Task: Set the Temporal luma strength for high-quality 3D Denoiser filter to 4.10.
Action: Mouse moved to (122, 20)
Screenshot: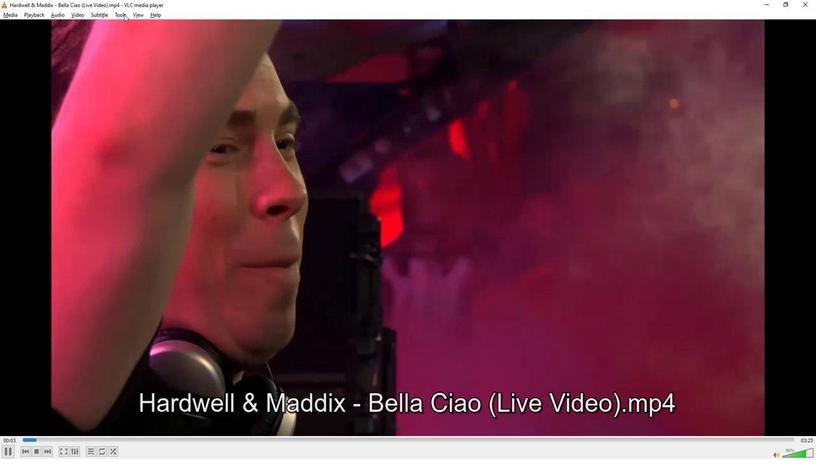 
Action: Mouse pressed left at (122, 20)
Screenshot: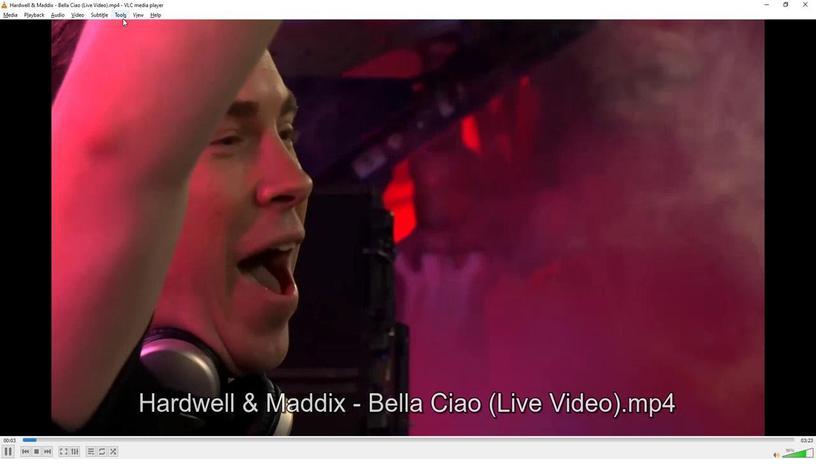 
Action: Mouse moved to (132, 121)
Screenshot: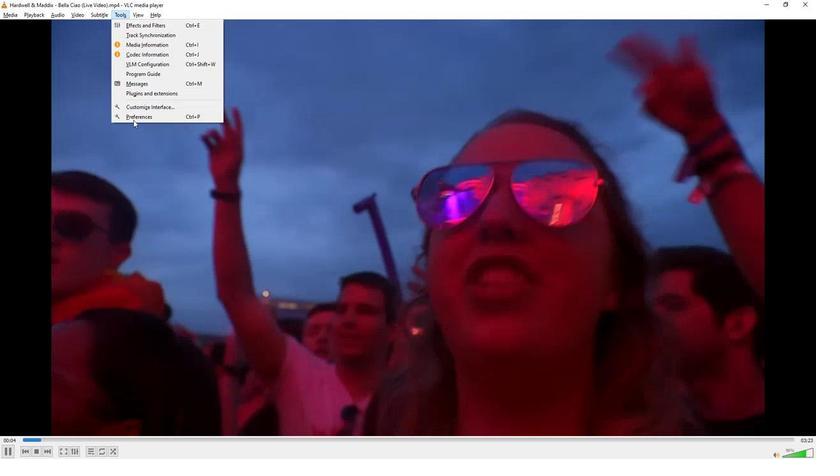 
Action: Mouse pressed left at (132, 121)
Screenshot: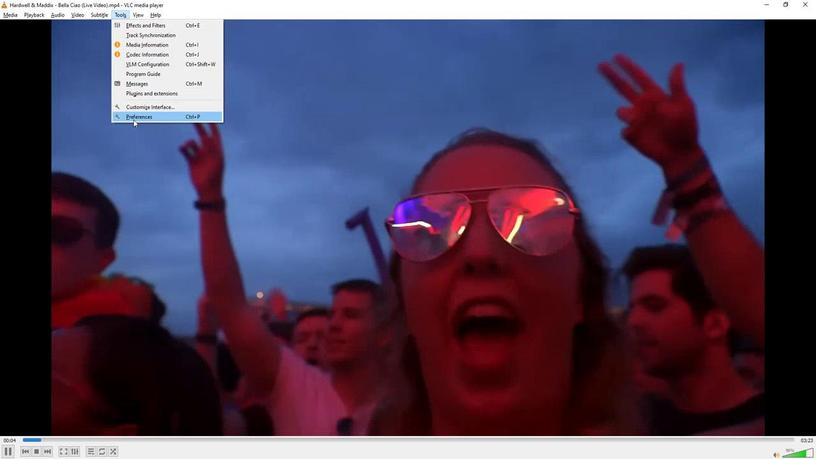 
Action: Mouse moved to (180, 362)
Screenshot: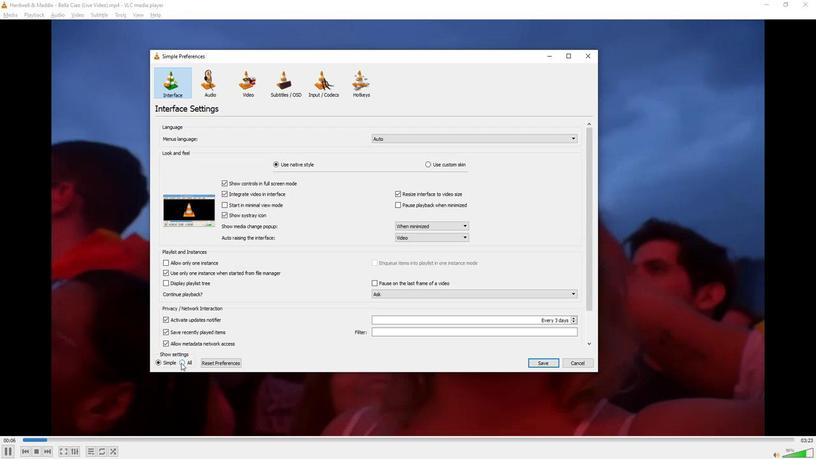 
Action: Mouse pressed left at (180, 362)
Screenshot: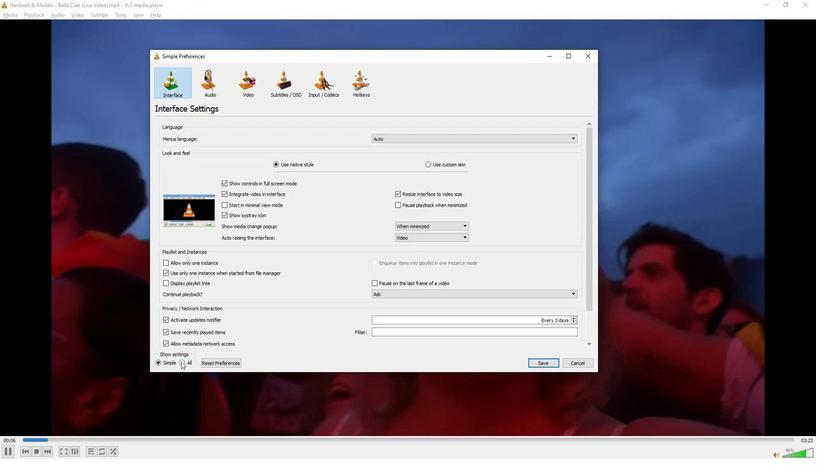 
Action: Mouse moved to (195, 270)
Screenshot: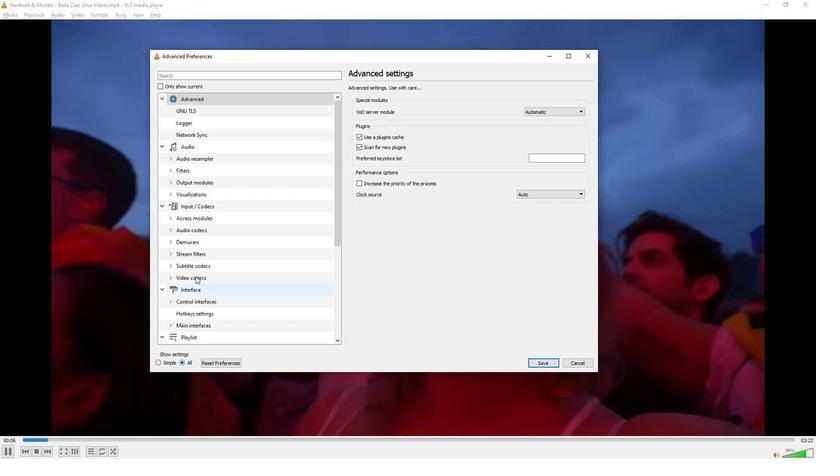 
Action: Mouse scrolled (195, 270) with delta (0, 0)
Screenshot: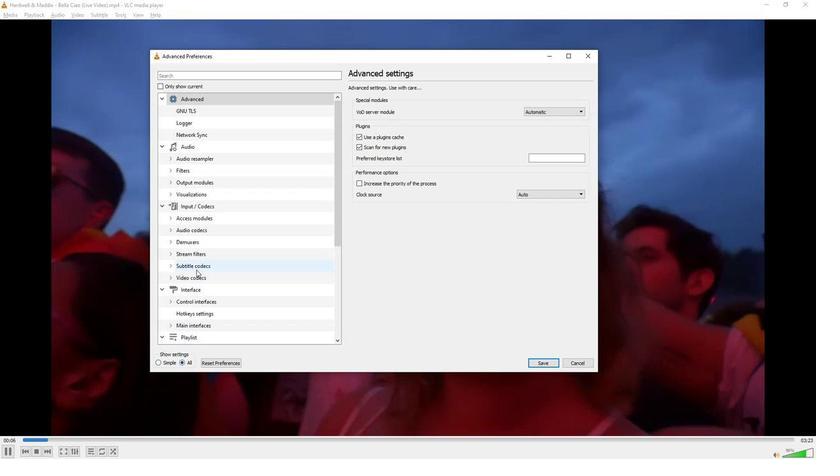 
Action: Mouse scrolled (195, 270) with delta (0, 0)
Screenshot: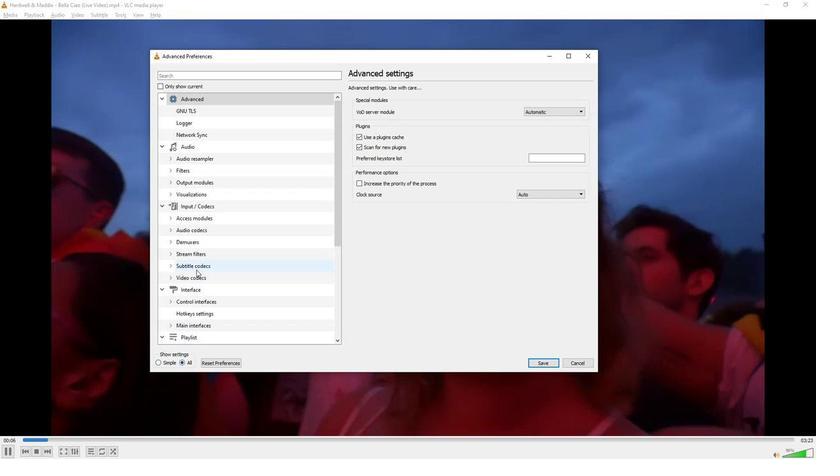 
Action: Mouse scrolled (195, 270) with delta (0, 0)
Screenshot: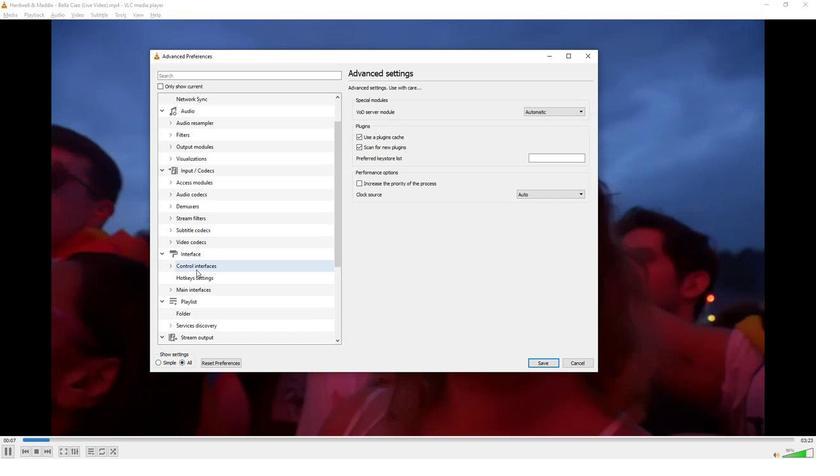 
Action: Mouse scrolled (195, 270) with delta (0, 0)
Screenshot: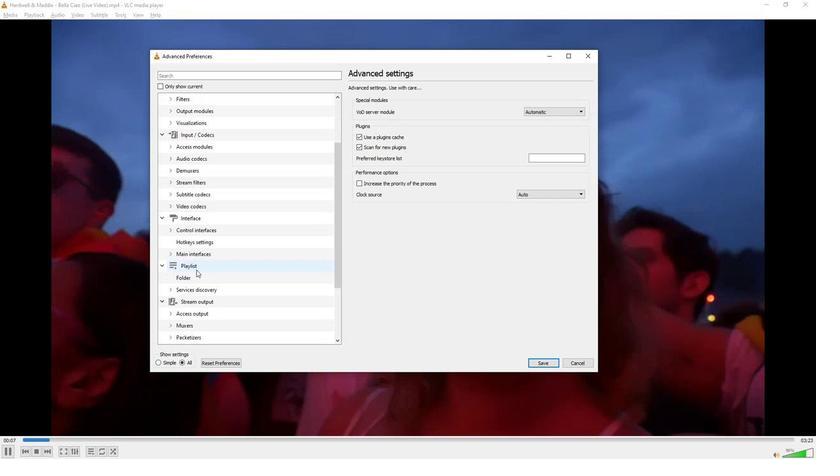 
Action: Mouse scrolled (195, 270) with delta (0, 0)
Screenshot: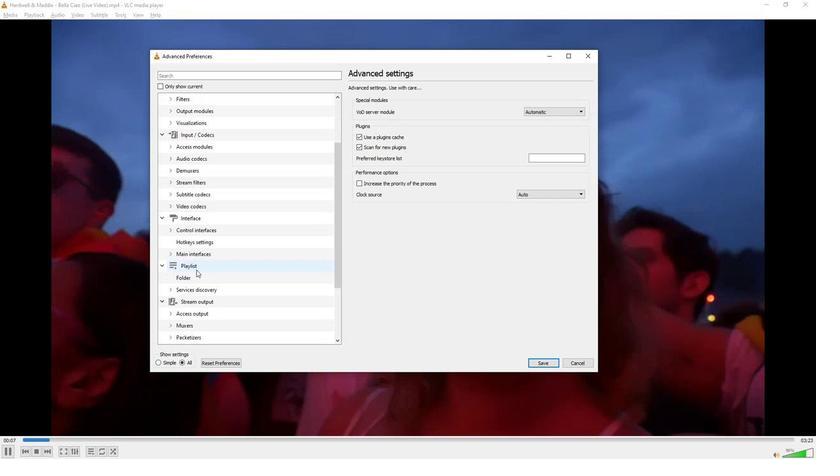 
Action: Mouse moved to (195, 270)
Screenshot: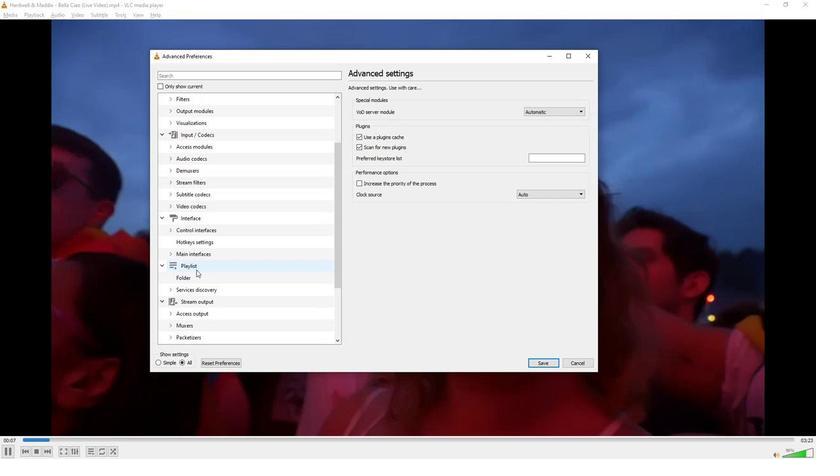 
Action: Mouse scrolled (195, 269) with delta (0, 0)
Screenshot: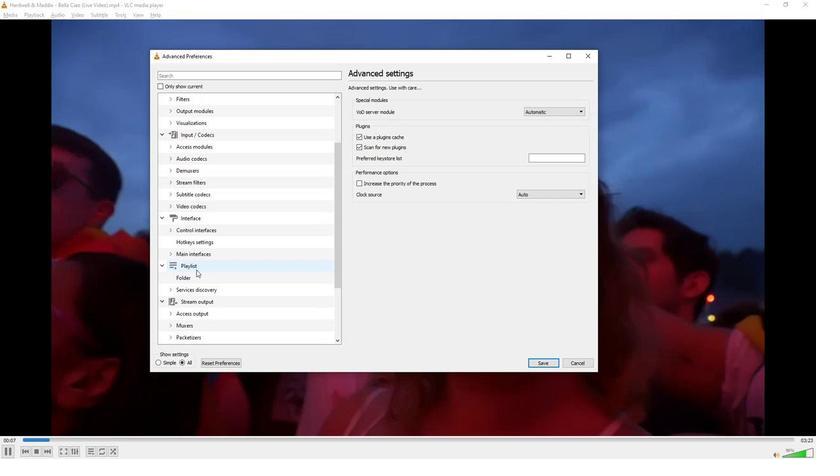 
Action: Mouse moved to (195, 270)
Screenshot: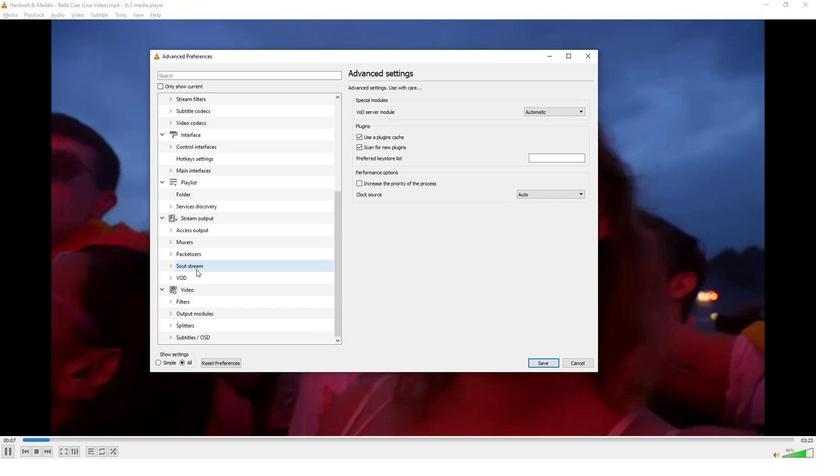 
Action: Mouse scrolled (195, 269) with delta (0, 0)
Screenshot: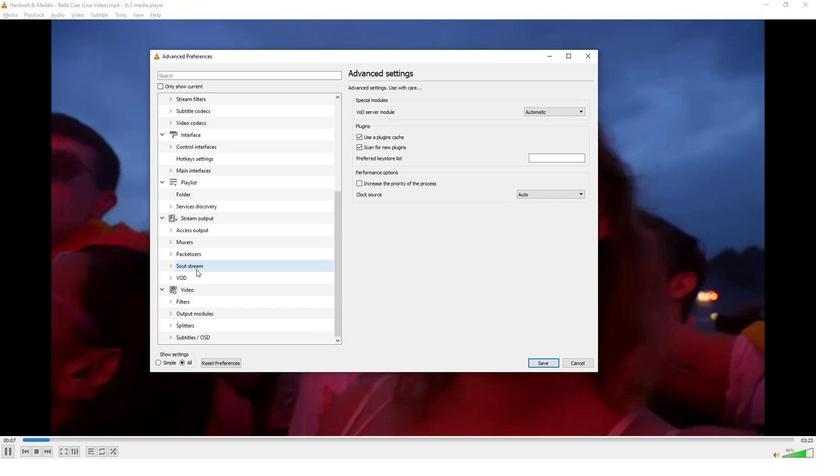 
Action: Mouse moved to (166, 303)
Screenshot: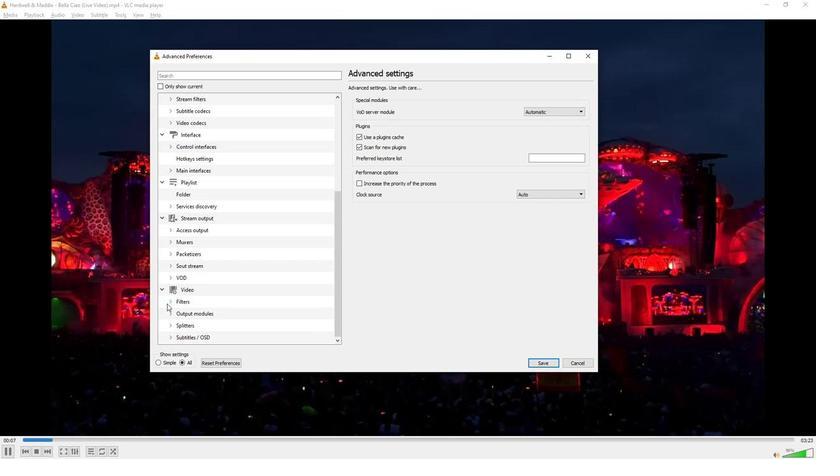 
Action: Mouse pressed left at (166, 303)
Screenshot: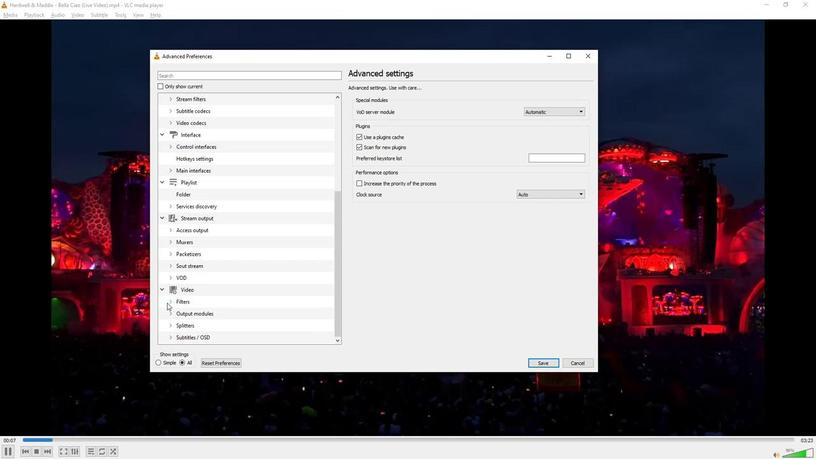 
Action: Mouse moved to (168, 302)
Screenshot: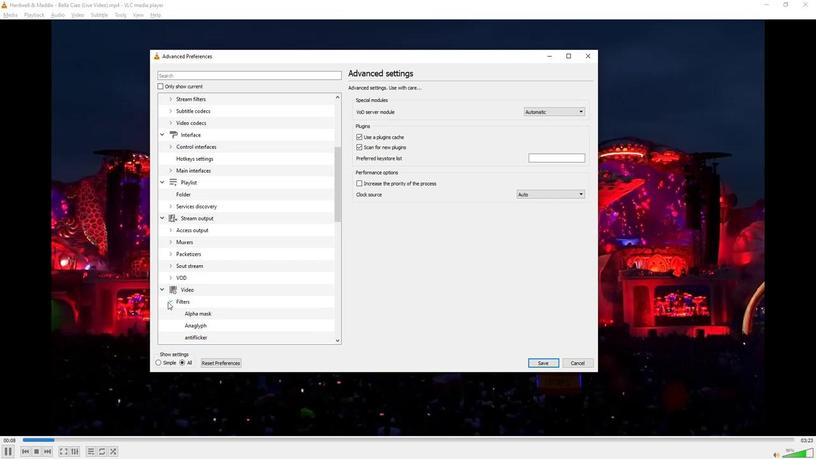
Action: Mouse scrolled (168, 301) with delta (0, 0)
Screenshot: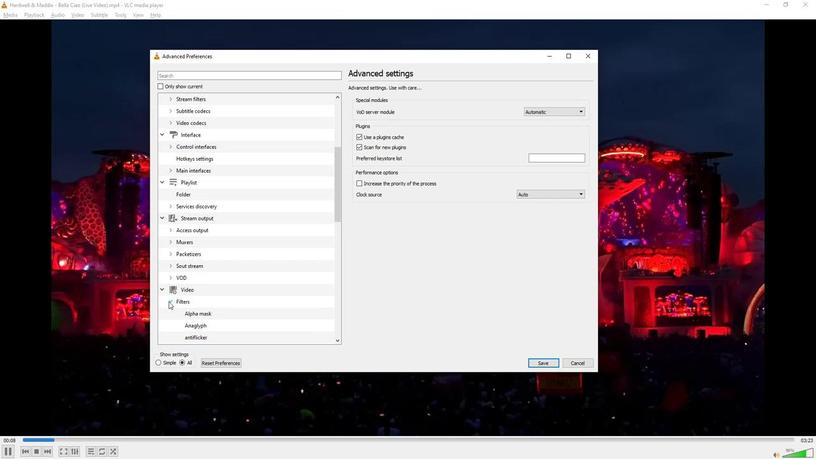 
Action: Mouse scrolled (168, 301) with delta (0, 0)
Screenshot: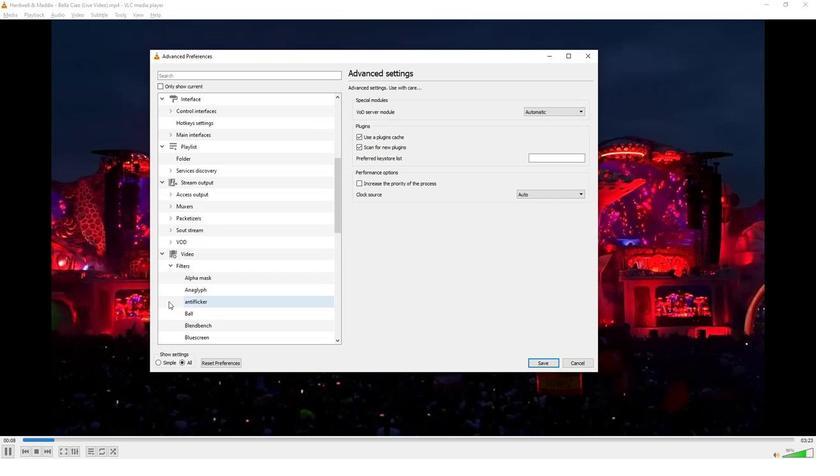 
Action: Mouse scrolled (168, 301) with delta (0, 0)
Screenshot: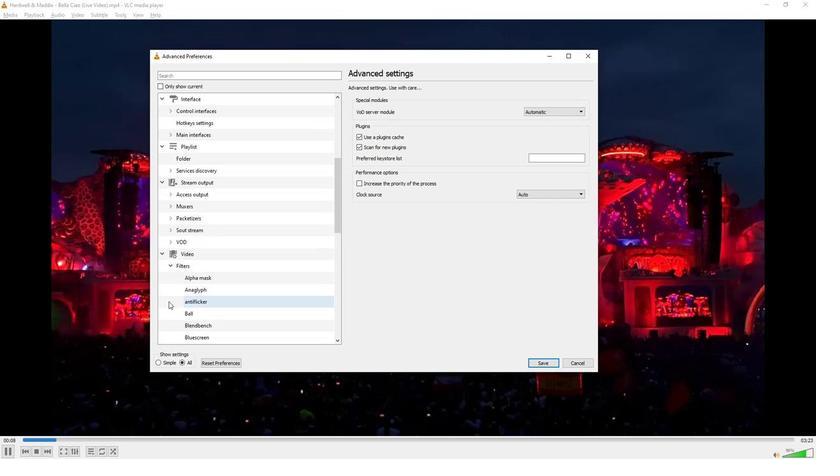 
Action: Mouse scrolled (168, 301) with delta (0, 0)
Screenshot: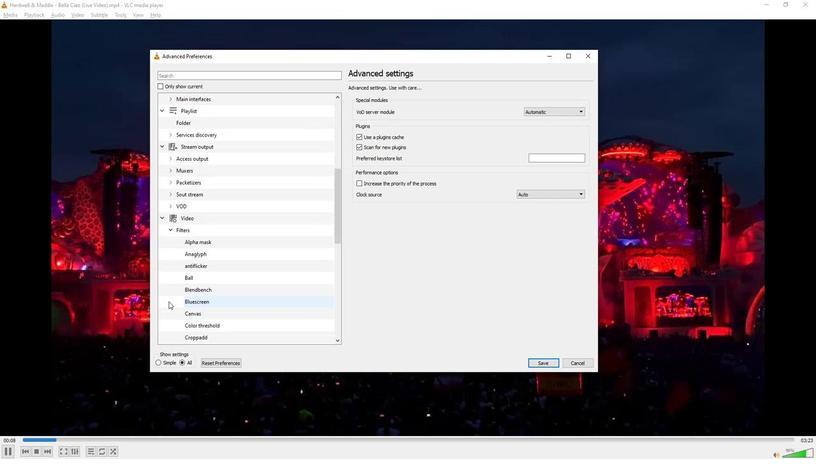 
Action: Mouse scrolled (168, 301) with delta (0, 0)
Screenshot: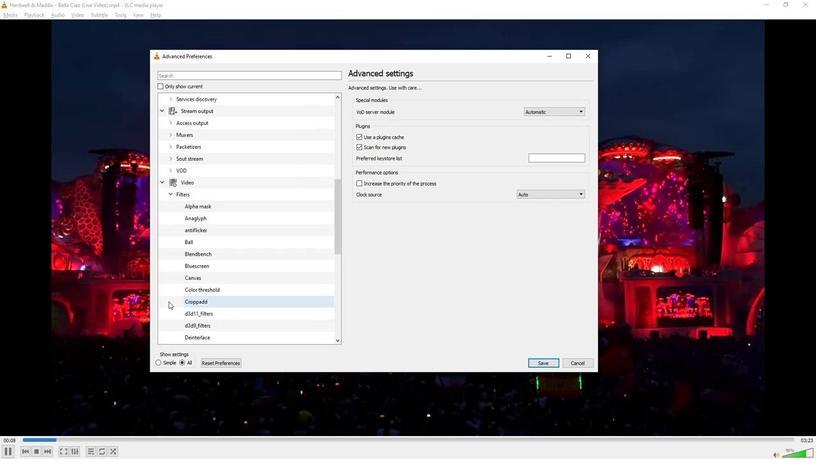 
Action: Mouse moved to (199, 264)
Screenshot: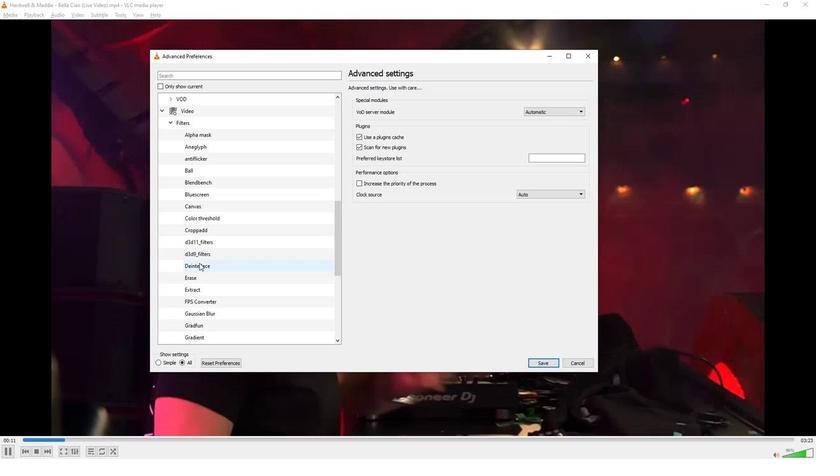 
Action: Mouse scrolled (199, 264) with delta (0, 0)
Screenshot: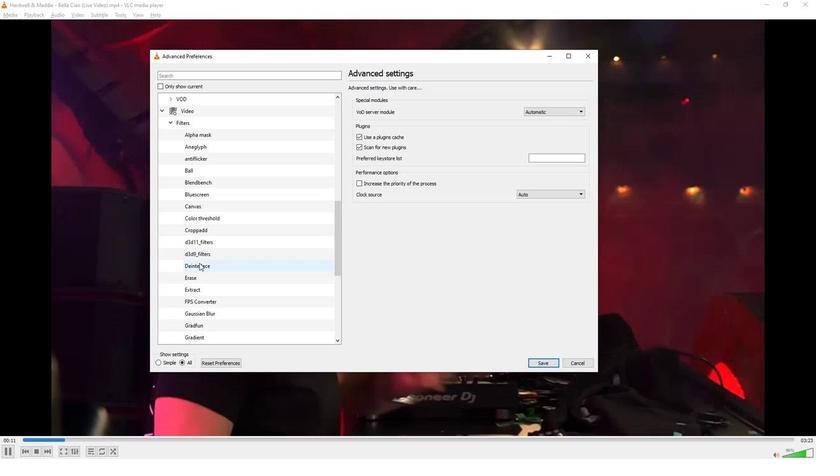 
Action: Mouse moved to (199, 264)
Screenshot: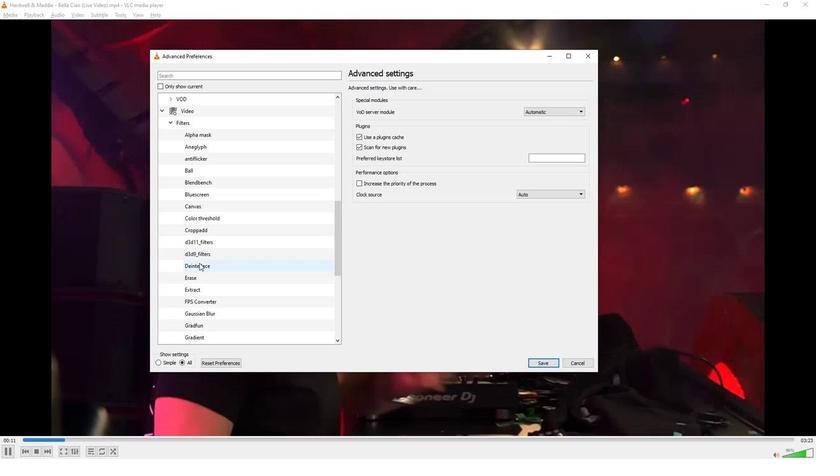 
Action: Mouse scrolled (199, 264) with delta (0, 0)
Screenshot: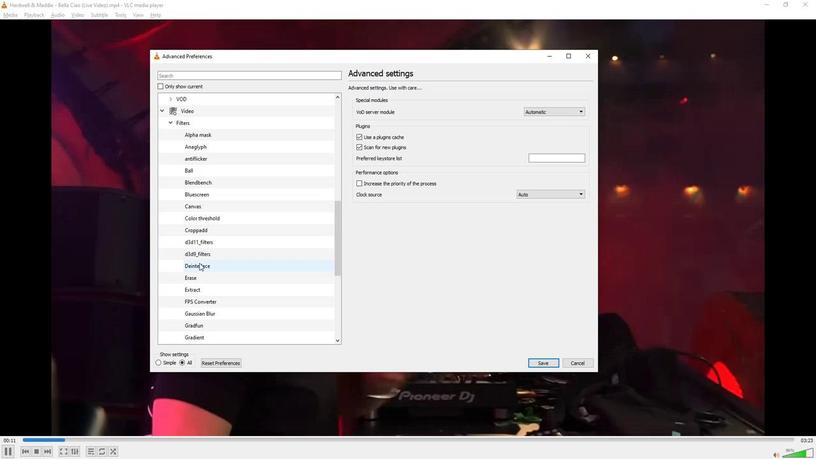 
Action: Mouse moved to (202, 289)
Screenshot: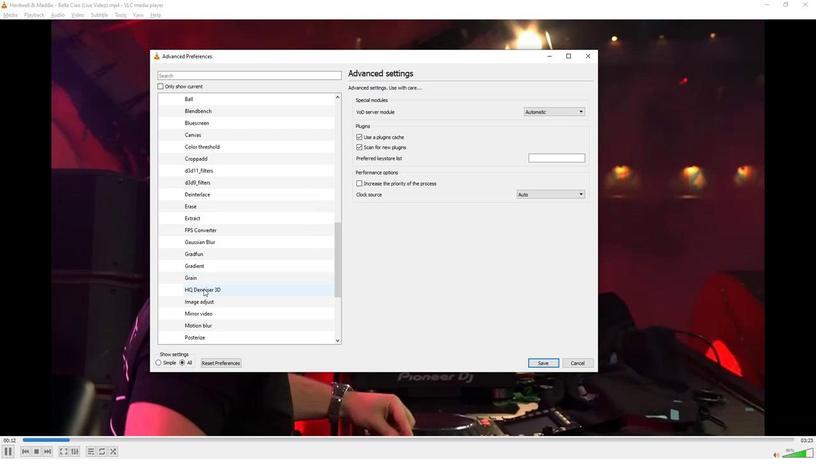 
Action: Mouse pressed left at (202, 289)
Screenshot: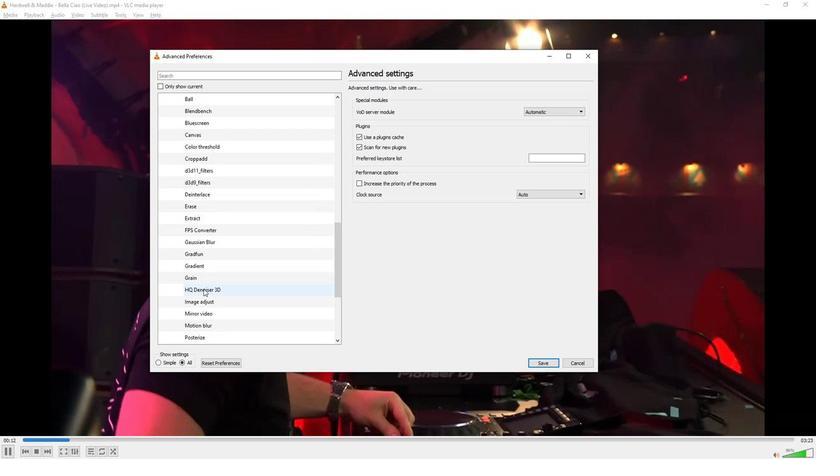 
Action: Mouse moved to (582, 130)
Screenshot: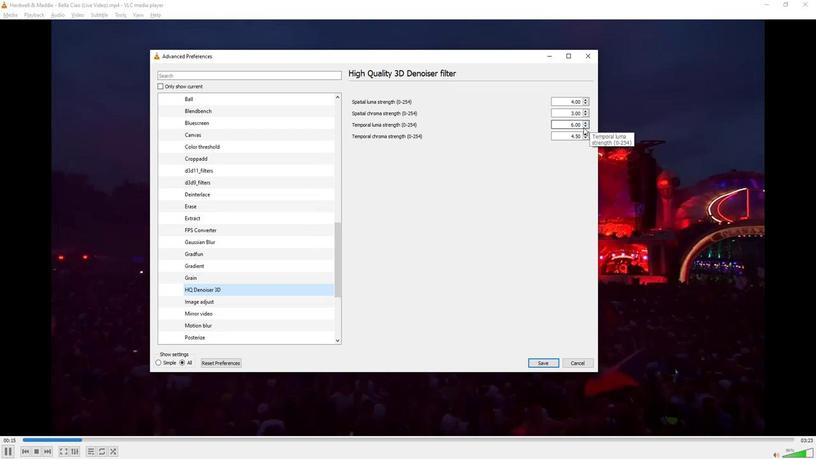 
Action: Mouse pressed left at (582, 130)
Screenshot: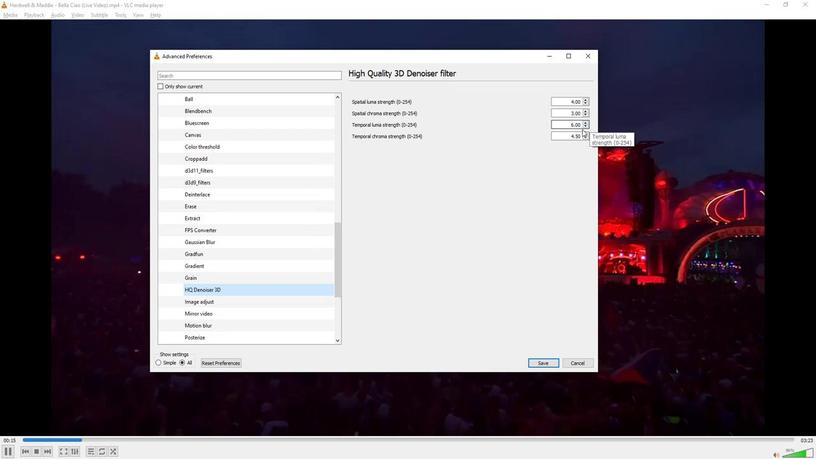 
Action: Mouse moved to (583, 129)
Screenshot: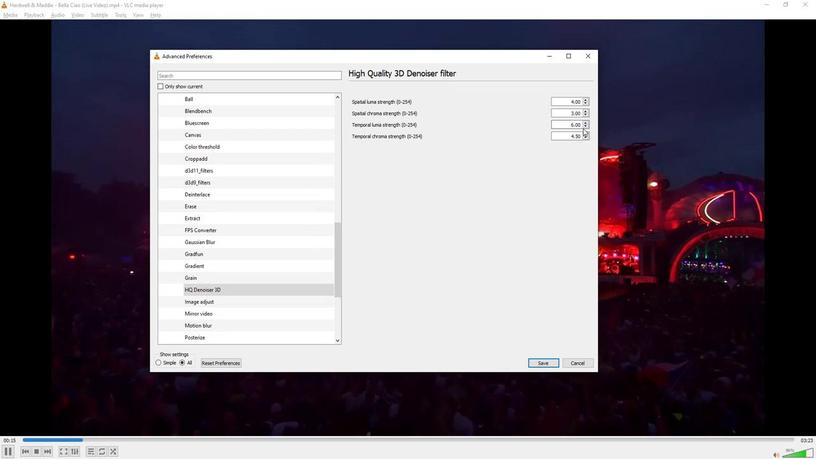 
Action: Mouse pressed left at (583, 129)
Screenshot: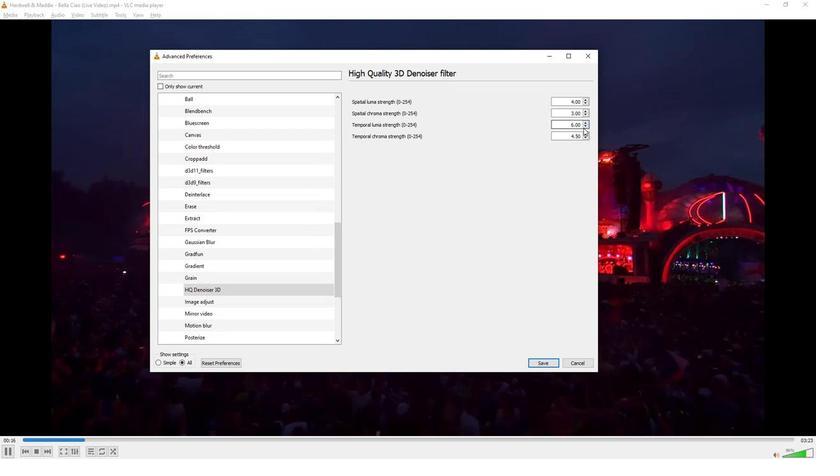 
Action: Mouse pressed left at (583, 129)
Screenshot: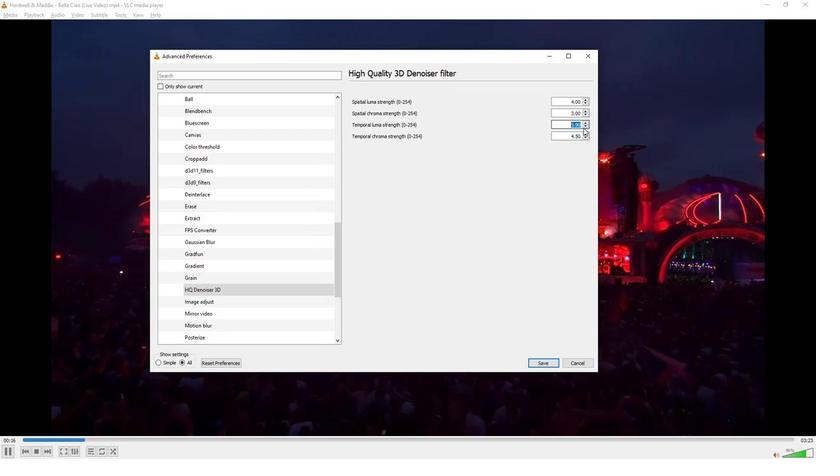 
Action: Mouse pressed left at (583, 129)
Screenshot: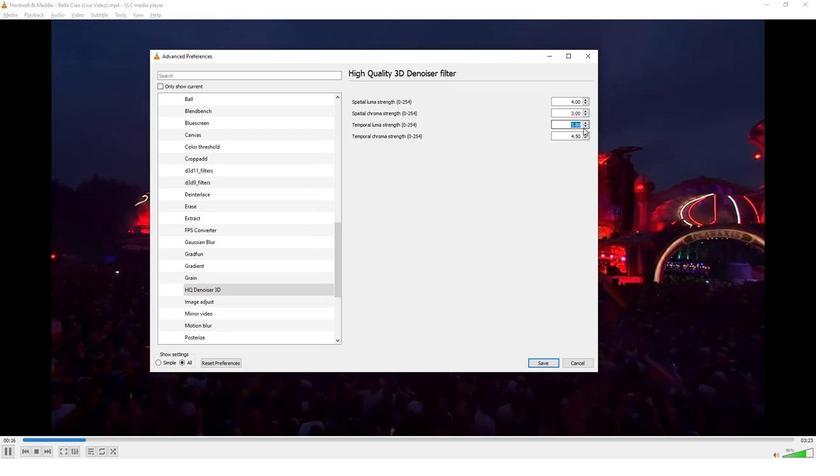 
Action: Mouse pressed left at (583, 129)
Screenshot: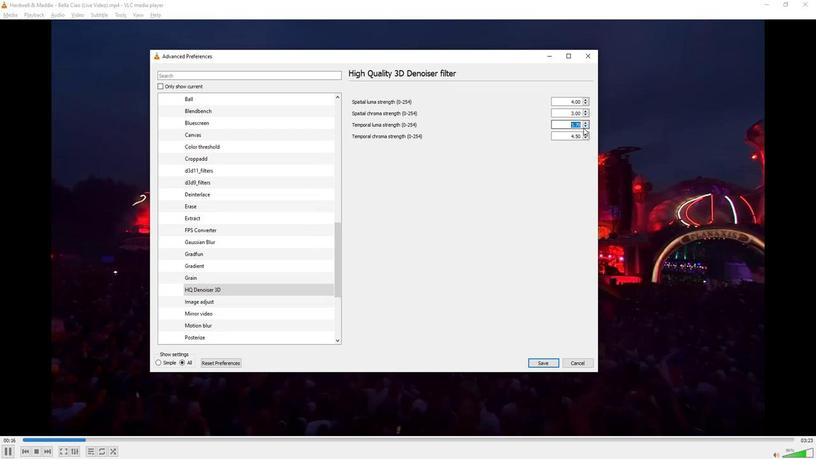 
Action: Mouse pressed left at (583, 129)
Screenshot: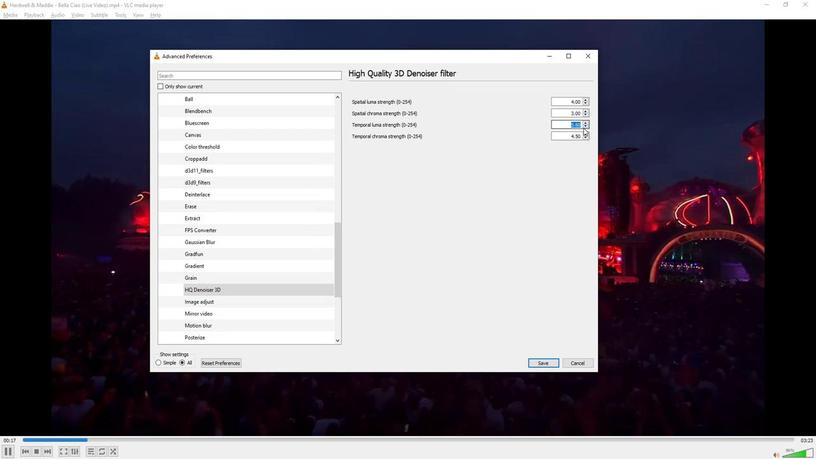 
Action: Mouse pressed left at (583, 129)
Screenshot: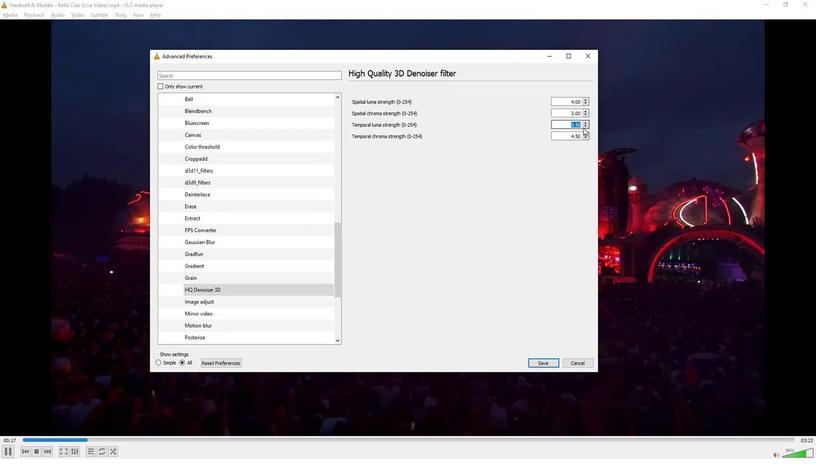 
Action: Mouse pressed left at (583, 129)
Screenshot: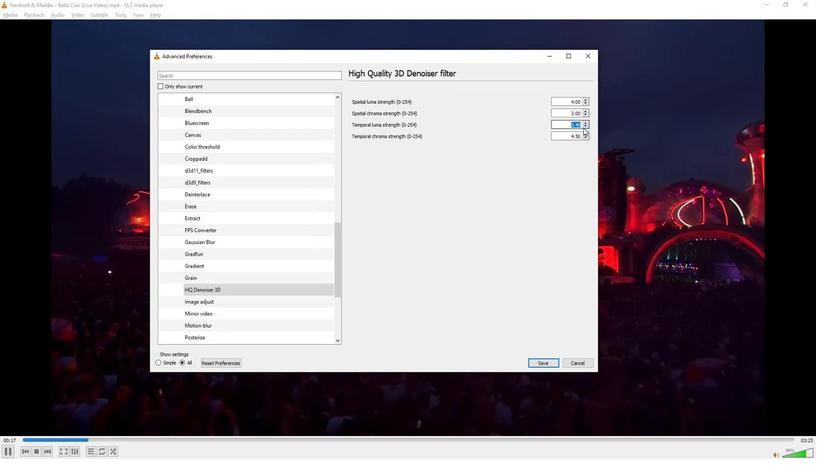 
Action: Mouse pressed left at (583, 129)
Screenshot: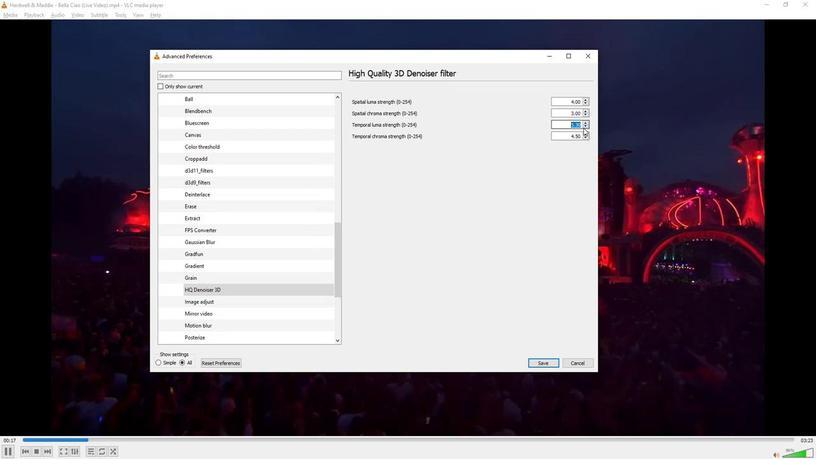 
Action: Mouse pressed left at (583, 129)
Screenshot: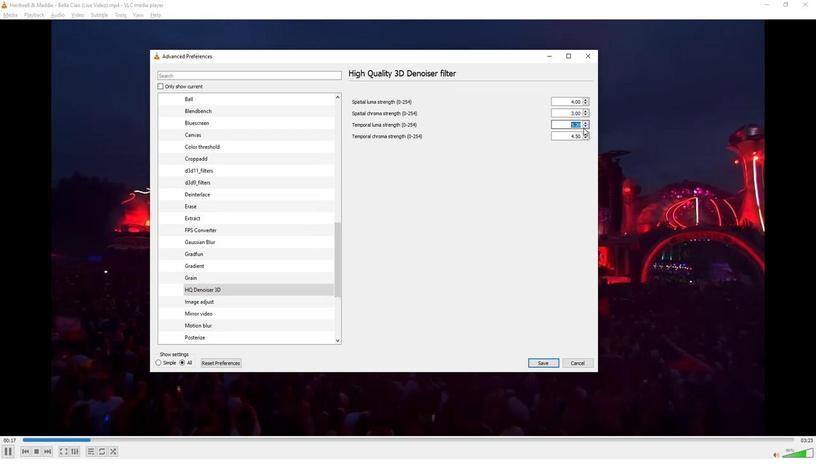 
Action: Mouse pressed left at (583, 129)
Screenshot: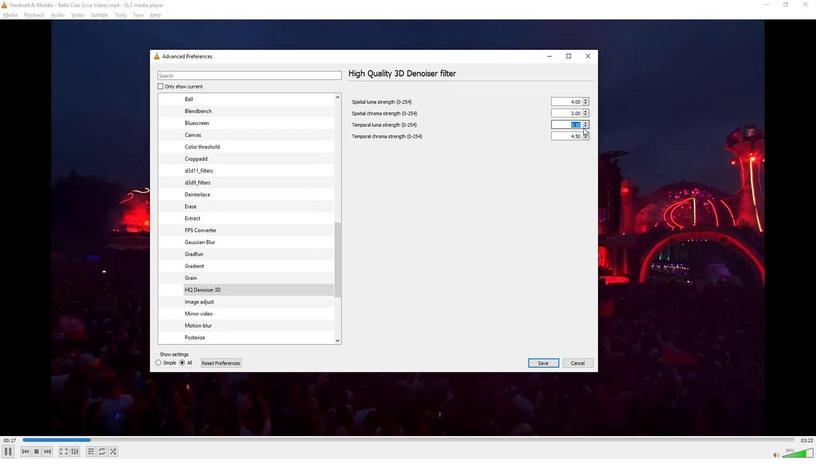 
Action: Mouse pressed left at (583, 129)
Screenshot: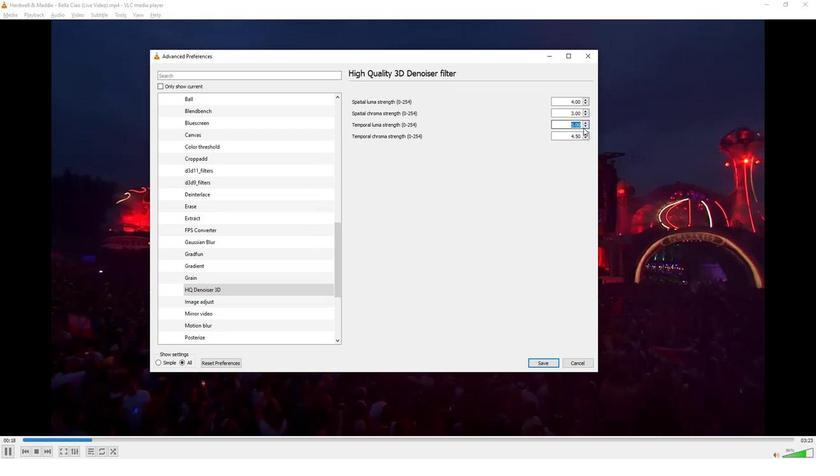 
Action: Mouse pressed left at (583, 129)
Screenshot: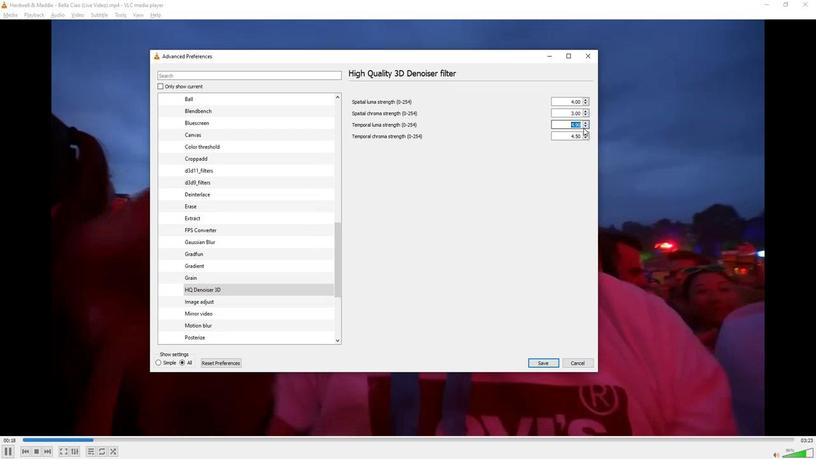 
Action: Mouse pressed left at (583, 129)
Screenshot: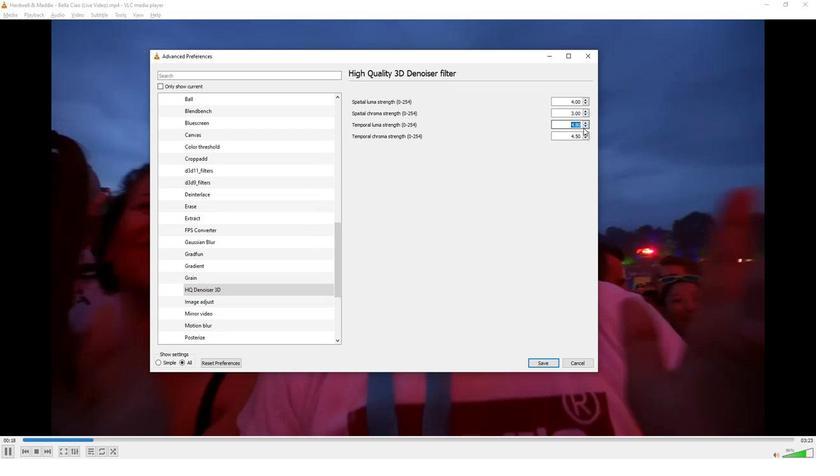 
Action: Mouse pressed left at (583, 129)
Screenshot: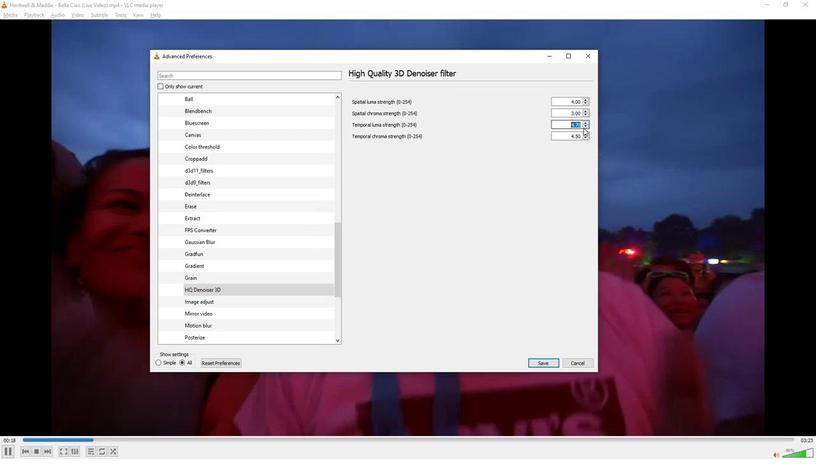 
Action: Mouse pressed left at (583, 129)
Screenshot: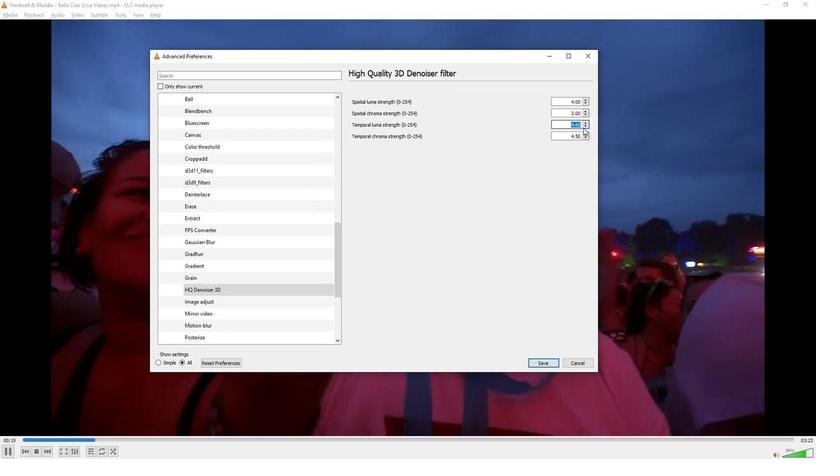 
Action: Mouse pressed left at (583, 129)
Screenshot: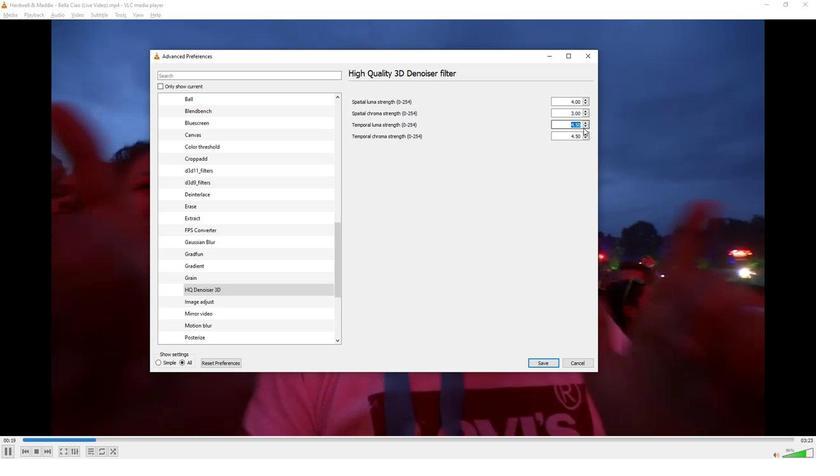 
Action: Mouse pressed left at (583, 129)
Screenshot: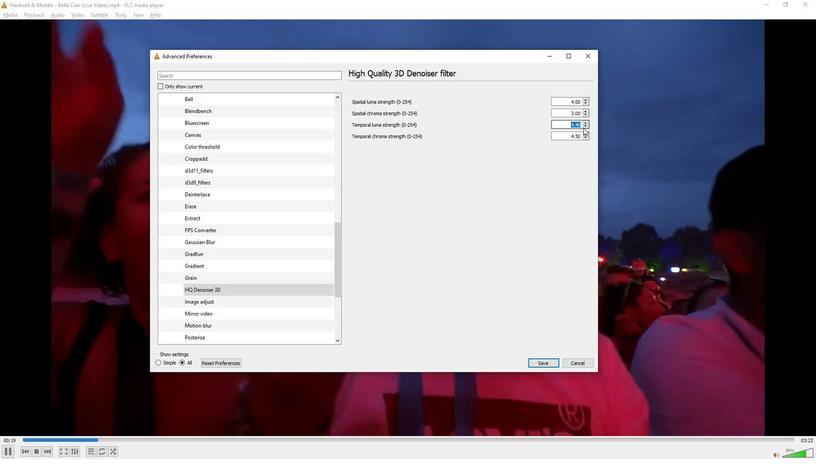 
Action: Mouse pressed left at (583, 129)
Screenshot: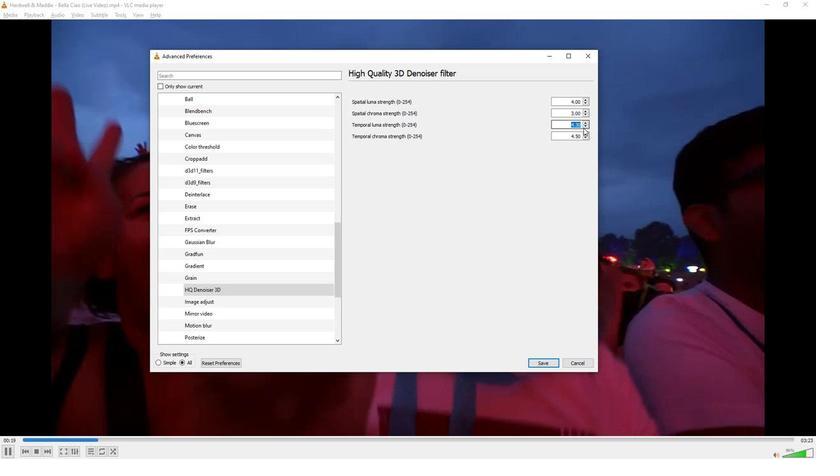 
Action: Mouse pressed left at (583, 129)
Screenshot: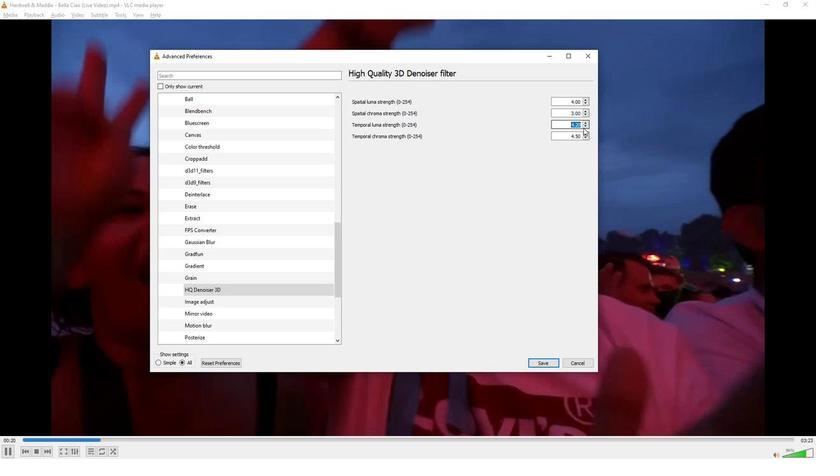 
Action: Mouse moved to (562, 174)
Screenshot: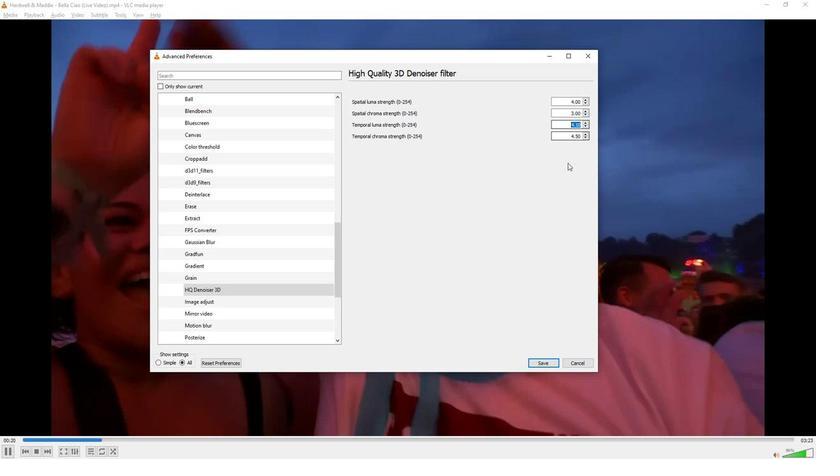 
Action: Mouse pressed left at (562, 174)
Screenshot: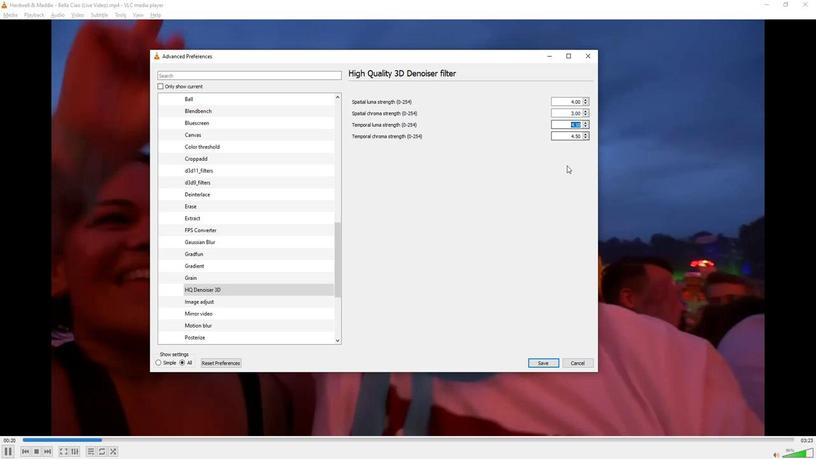 
Action: Mouse moved to (562, 176)
Screenshot: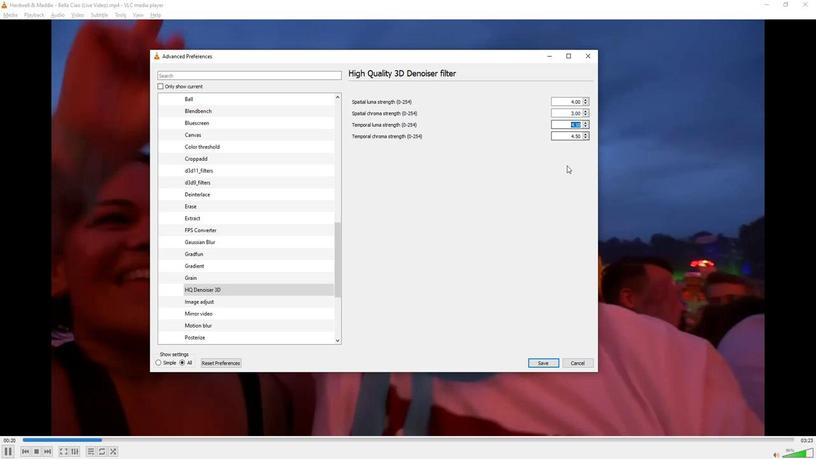 
